 Task: Move the task Develop a content management system (CMS) for a website to the section Done in the project AgileAvail and filter the tasks in the project by Due this week
Action: Mouse moved to (63, 318)
Screenshot: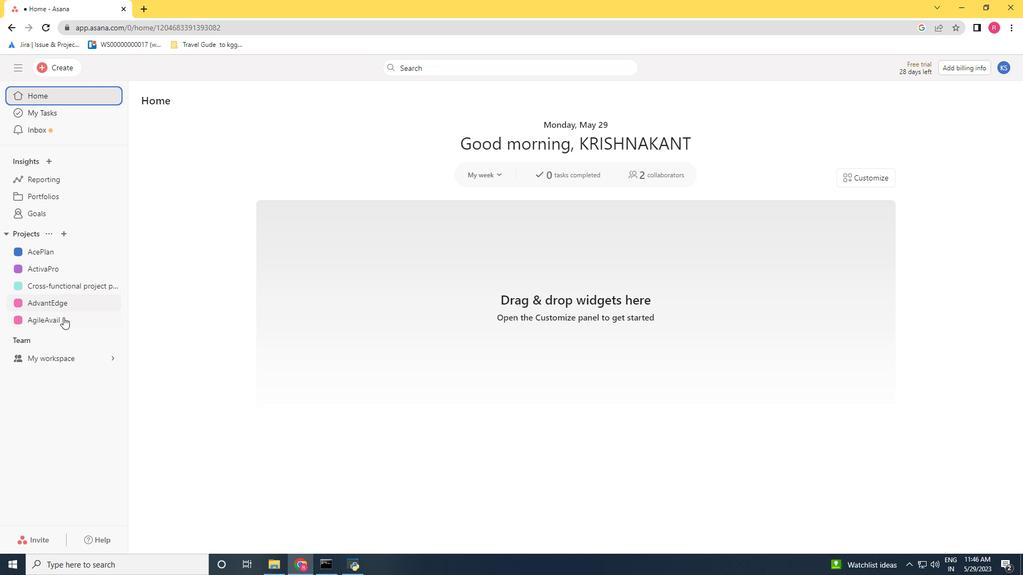 
Action: Mouse pressed left at (63, 318)
Screenshot: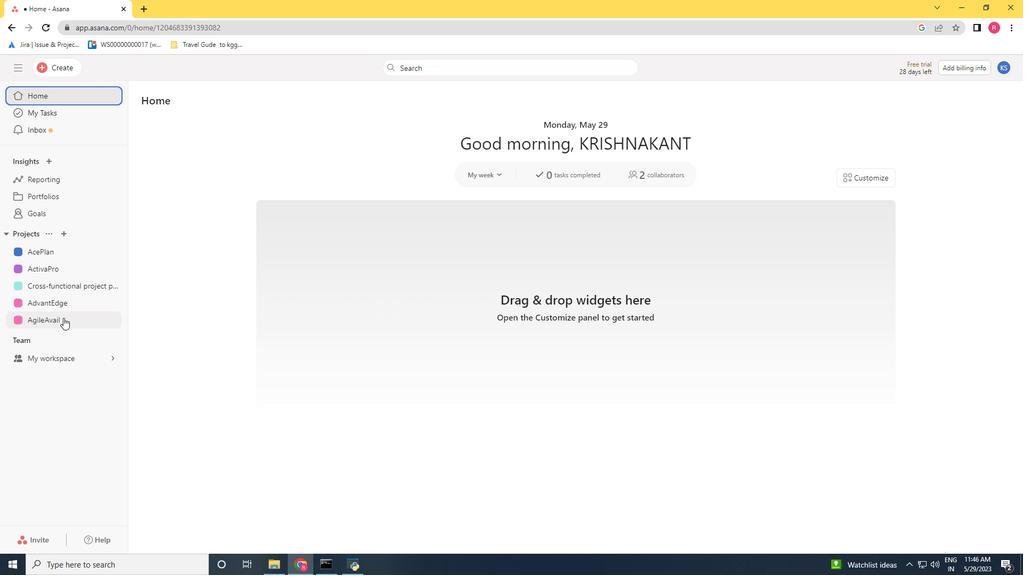 
Action: Mouse moved to (444, 215)
Screenshot: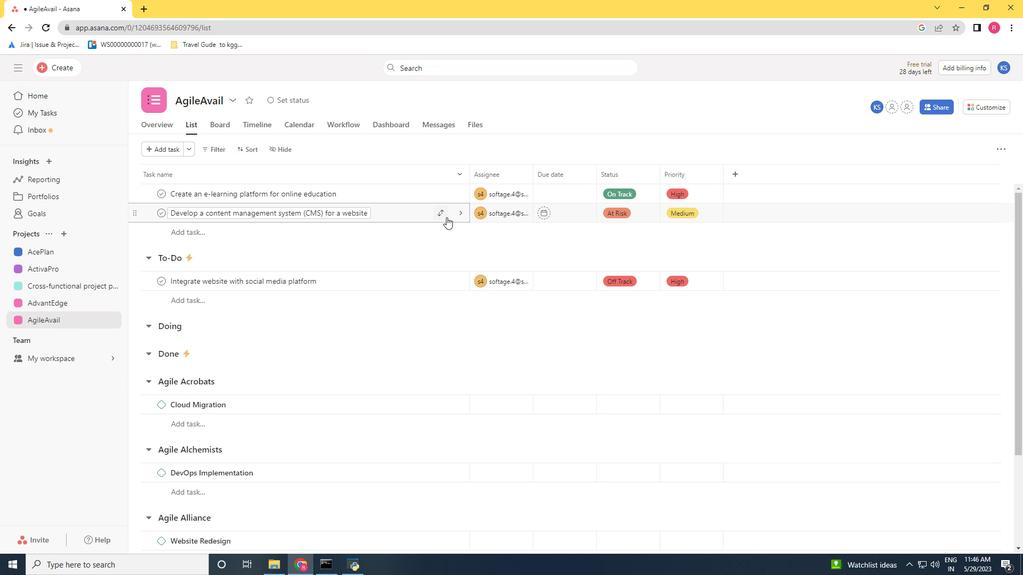 
Action: Mouse pressed left at (444, 215)
Screenshot: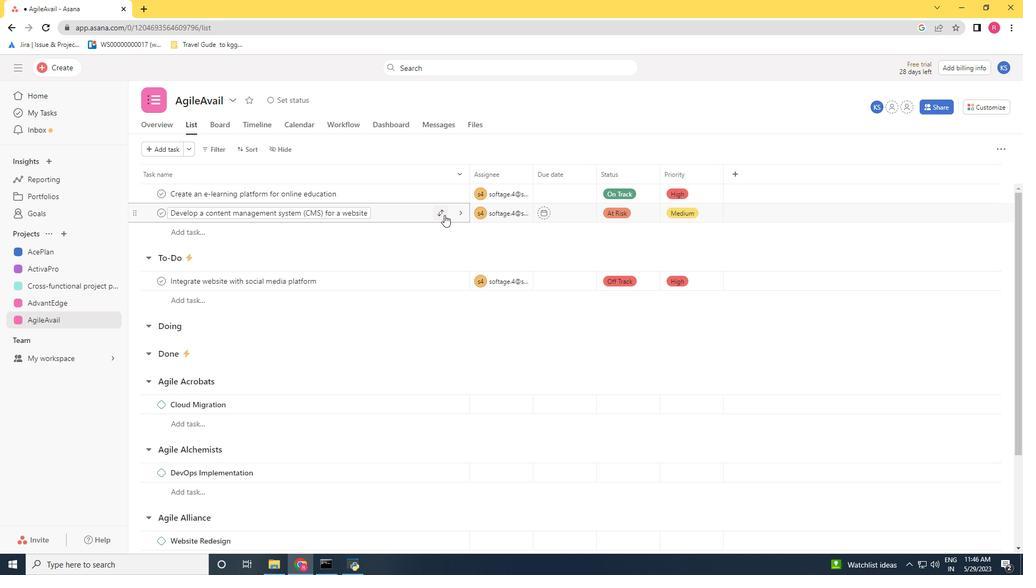 
Action: Mouse moved to (399, 301)
Screenshot: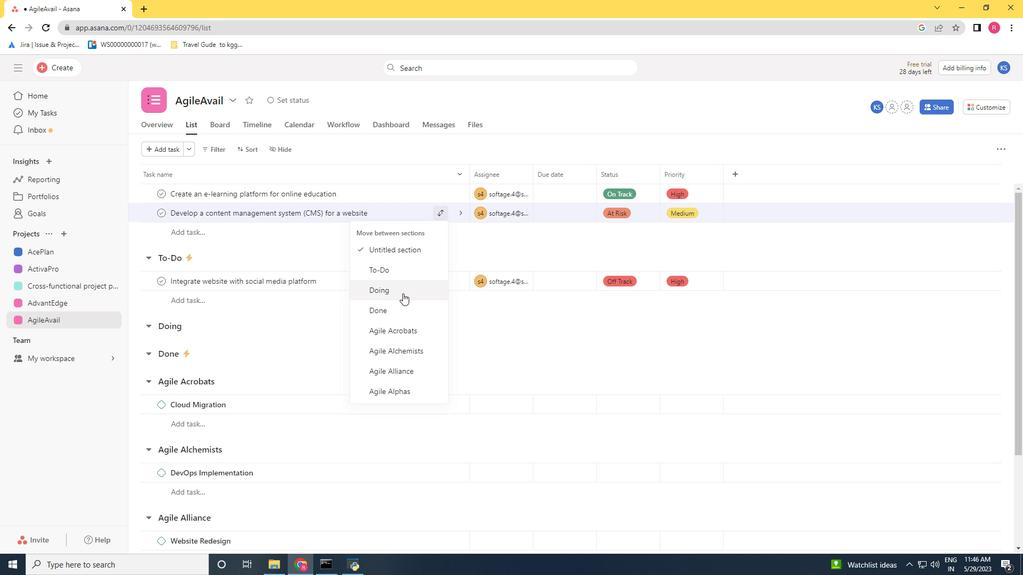 
Action: Mouse pressed left at (399, 301)
Screenshot: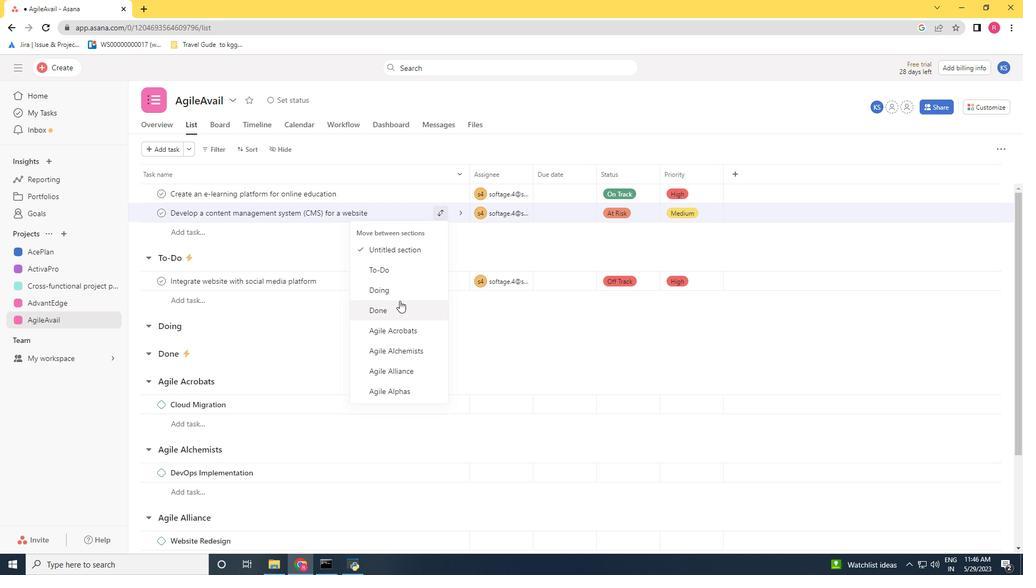 
Action: Mouse moved to (222, 154)
Screenshot: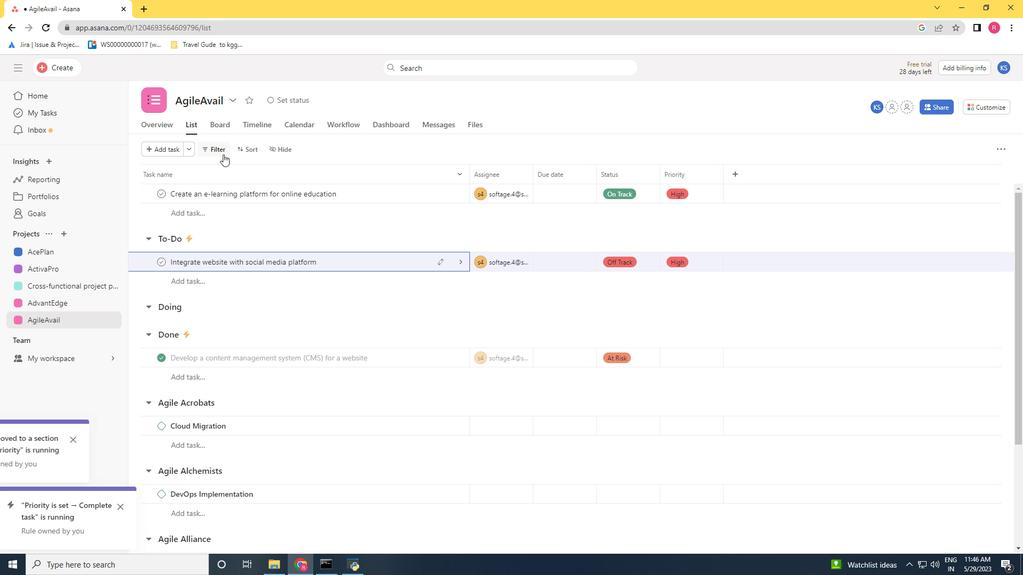 
Action: Mouse pressed left at (222, 154)
Screenshot: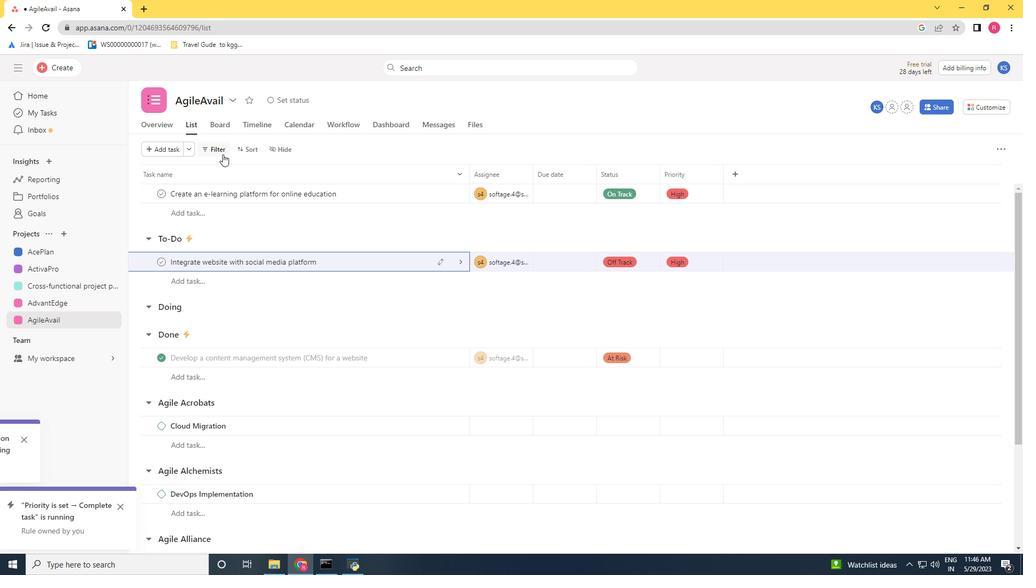 
Action: Mouse moved to (412, 195)
Screenshot: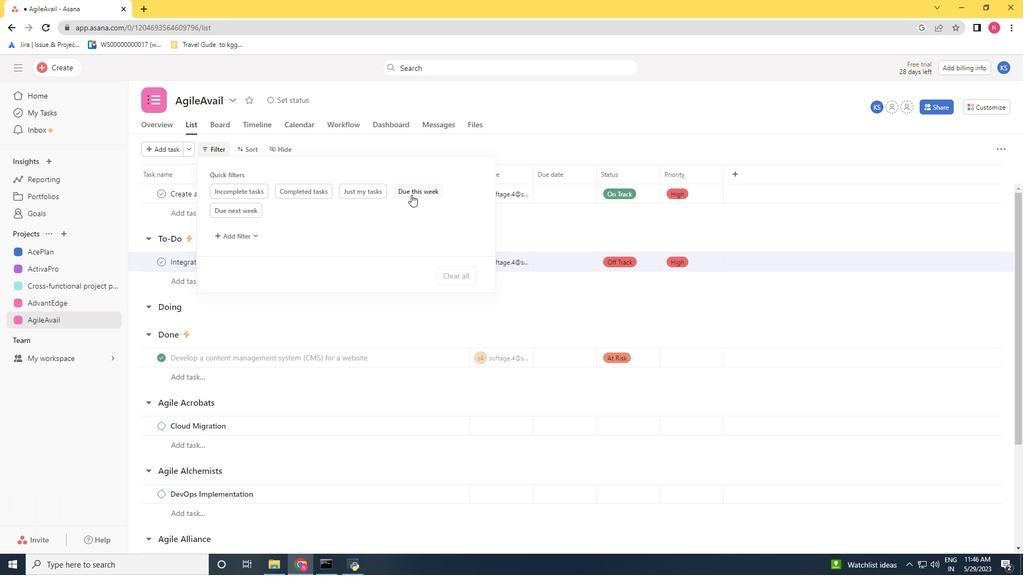 
Action: Mouse pressed left at (412, 195)
Screenshot: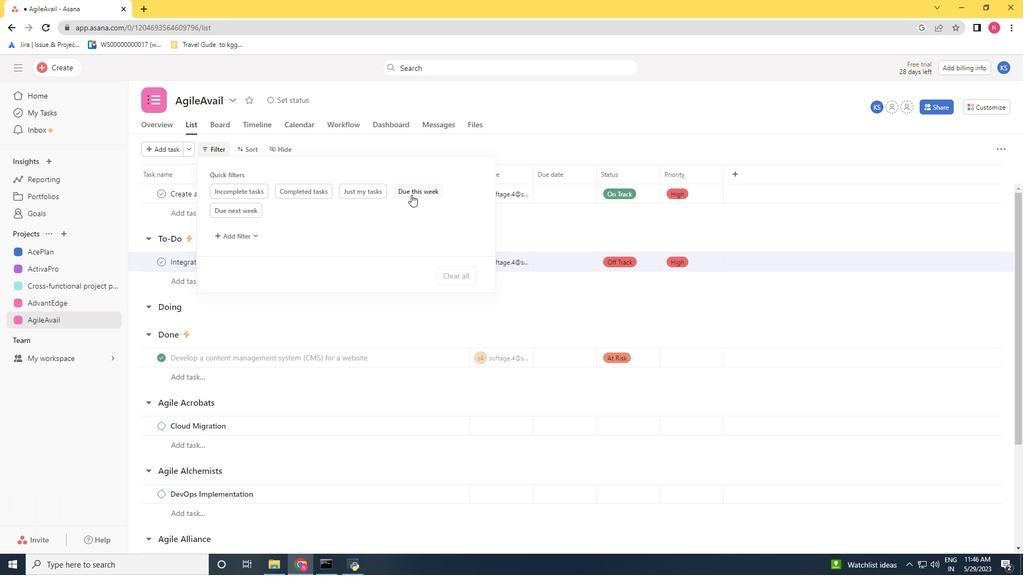 
Action: Mouse moved to (355, 363)
Screenshot: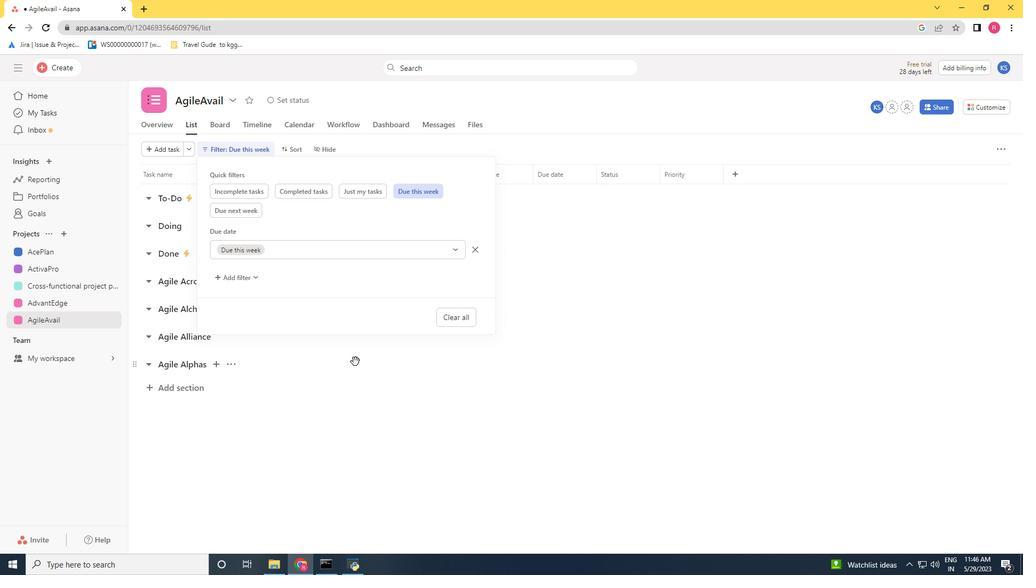 
